Task: Add House Foods Organic Extra Firm Tofu to the cart.
Action: Mouse moved to (736, 251)
Screenshot: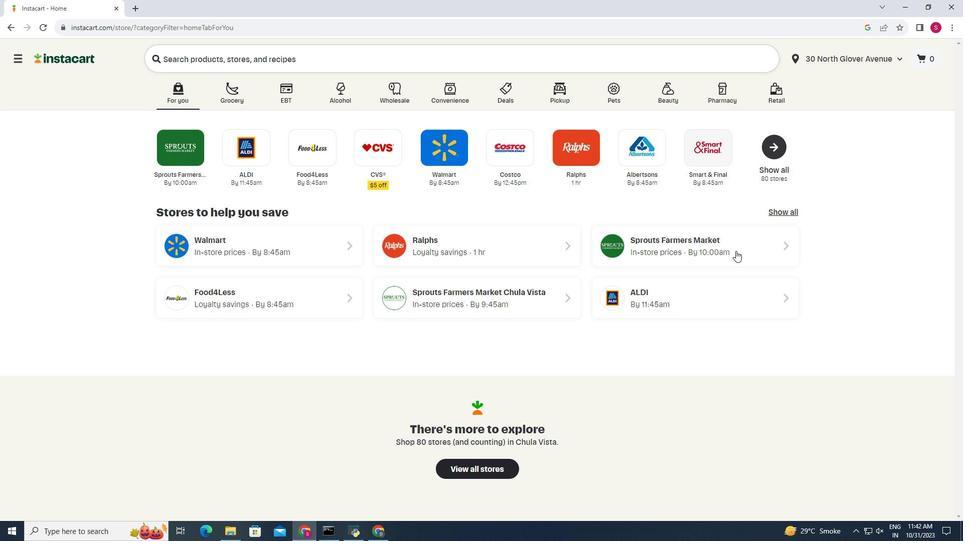 
Action: Mouse pressed left at (736, 251)
Screenshot: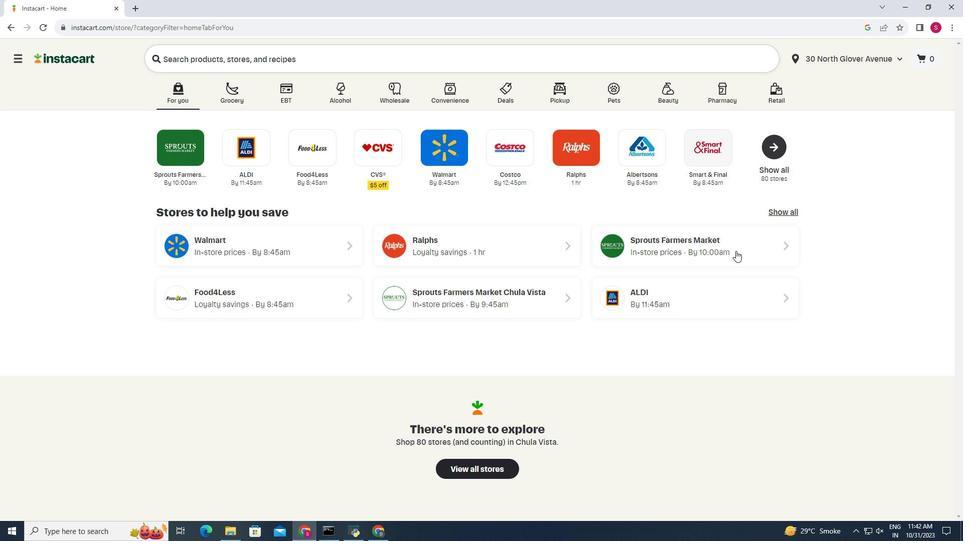 
Action: Mouse moved to (15, 441)
Screenshot: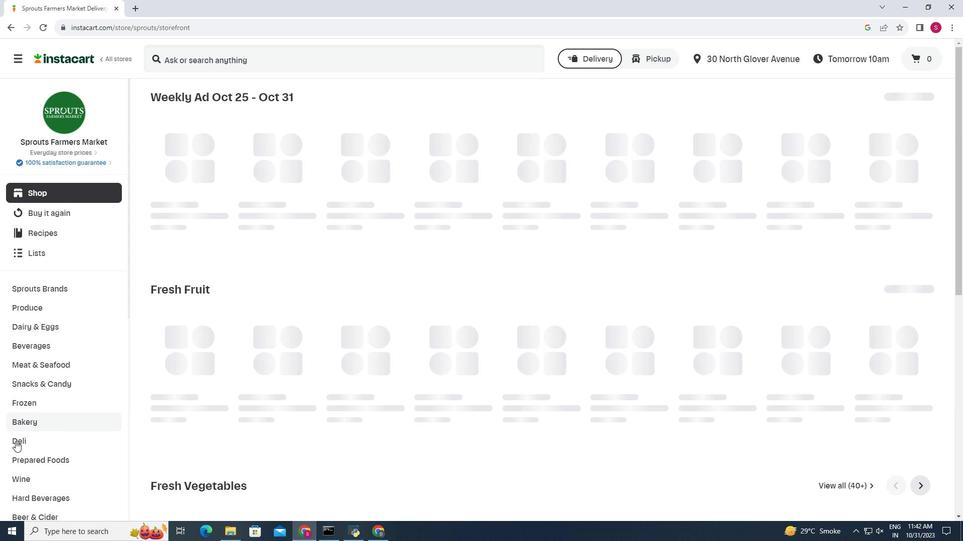 
Action: Mouse pressed left at (15, 441)
Screenshot: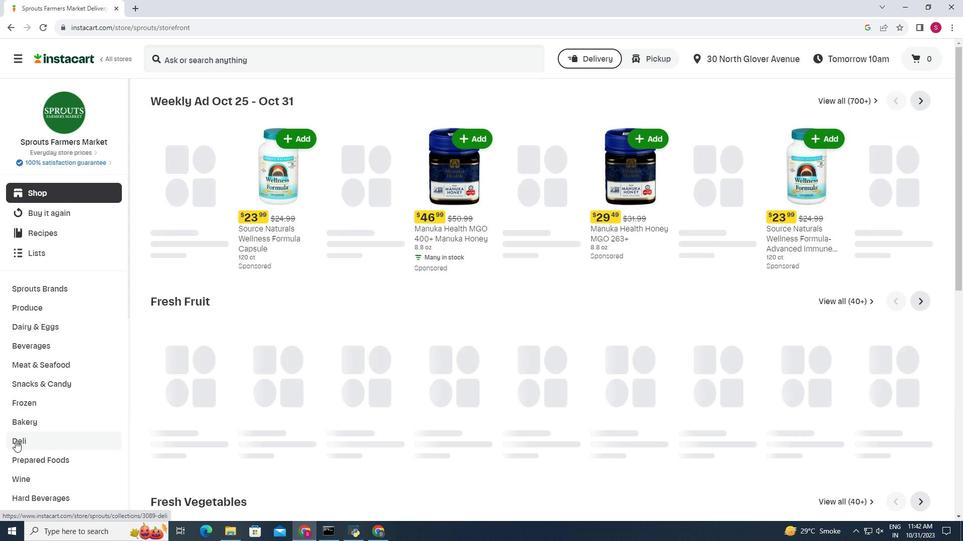 
Action: Mouse moved to (404, 124)
Screenshot: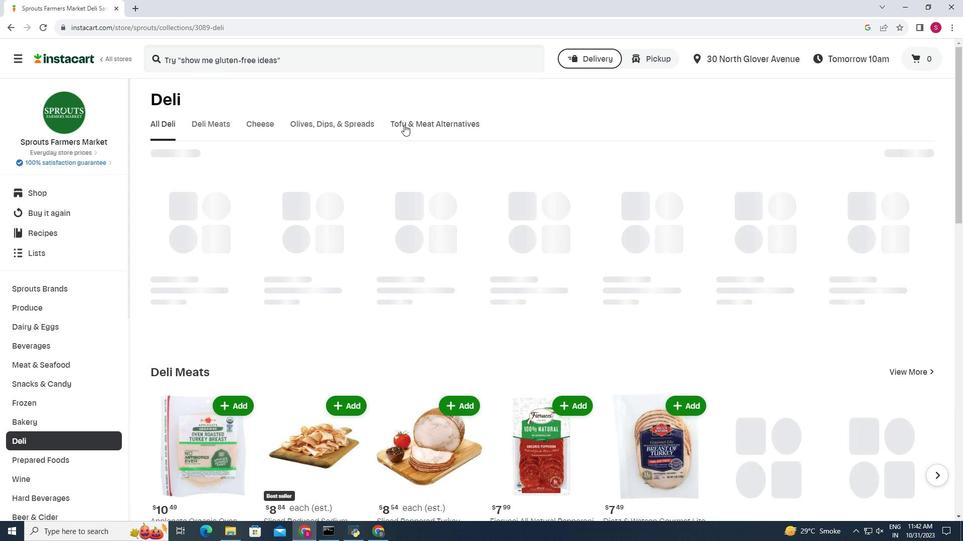 
Action: Mouse pressed left at (404, 124)
Screenshot: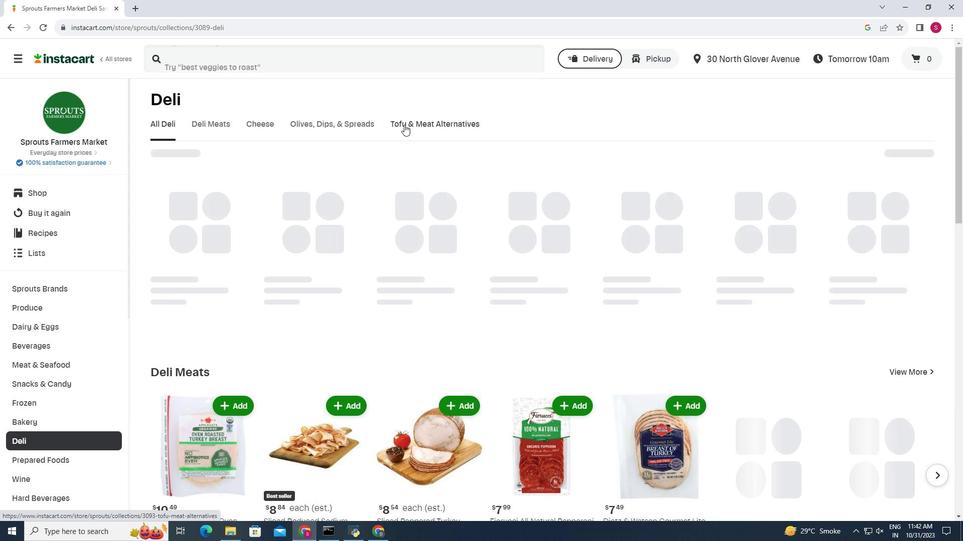 
Action: Mouse moved to (464, 177)
Screenshot: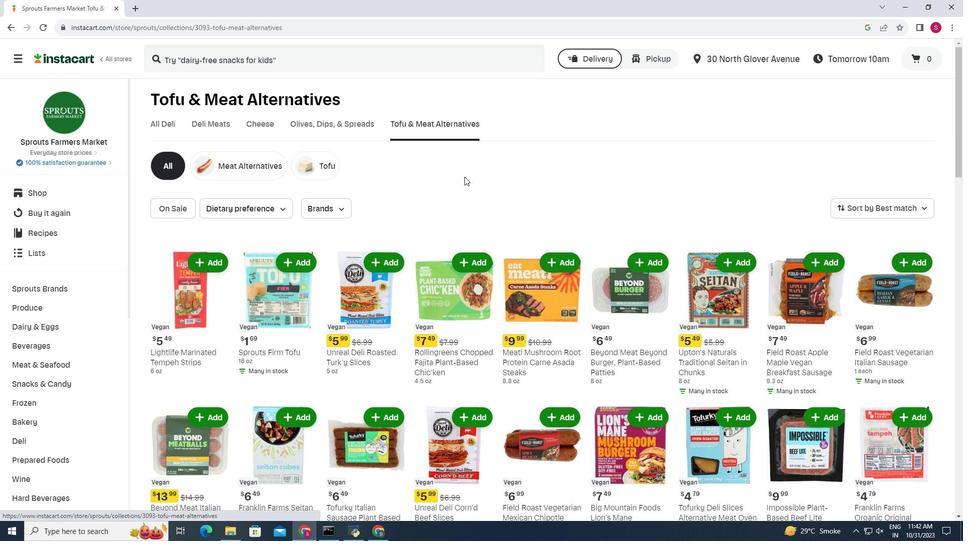 
Action: Mouse scrolled (464, 176) with delta (0, 0)
Screenshot: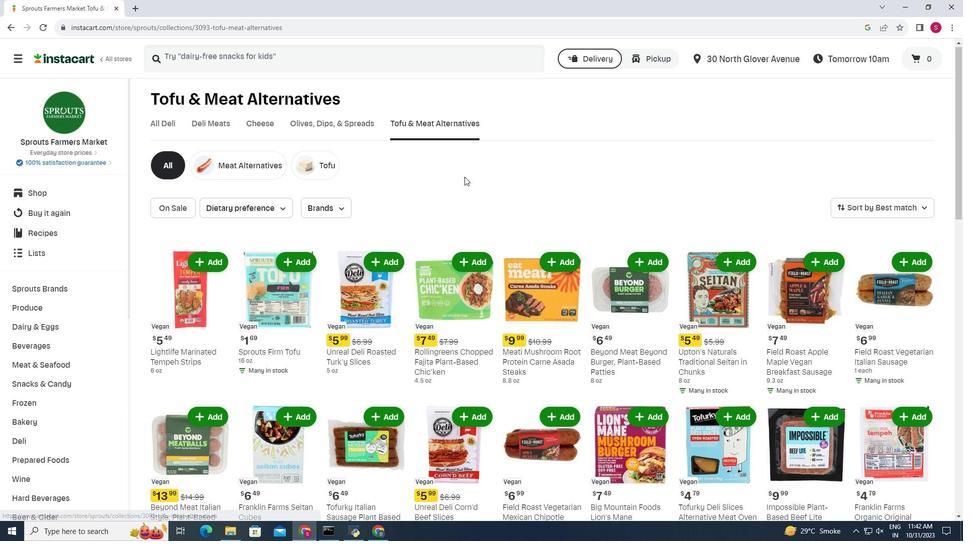 
Action: Mouse scrolled (464, 176) with delta (0, 0)
Screenshot: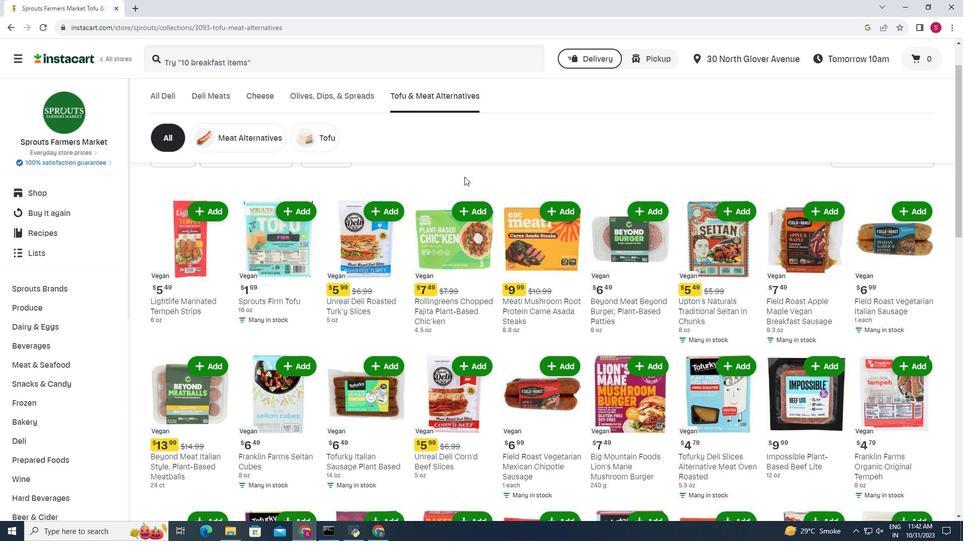 
Action: Mouse moved to (176, 231)
Screenshot: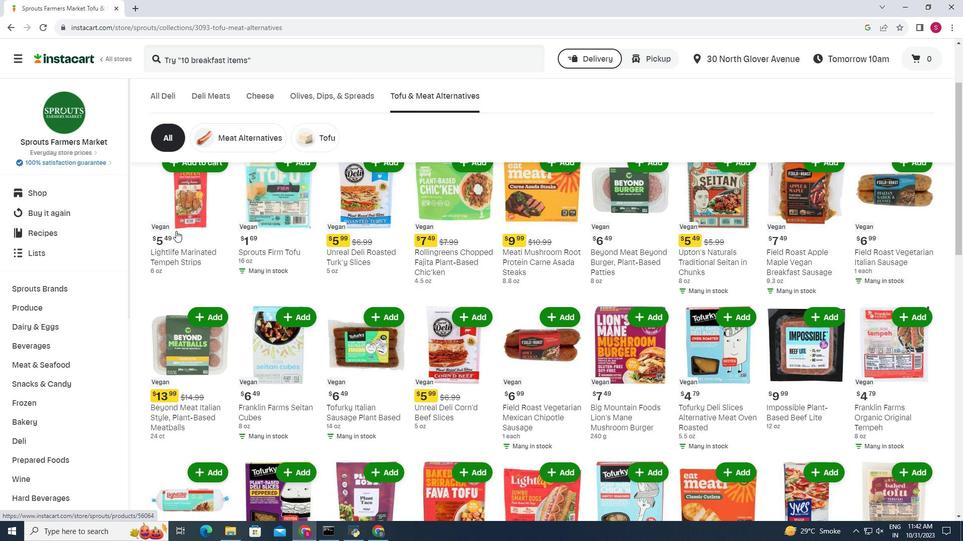 
Action: Mouse scrolled (176, 231) with delta (0, 0)
Screenshot: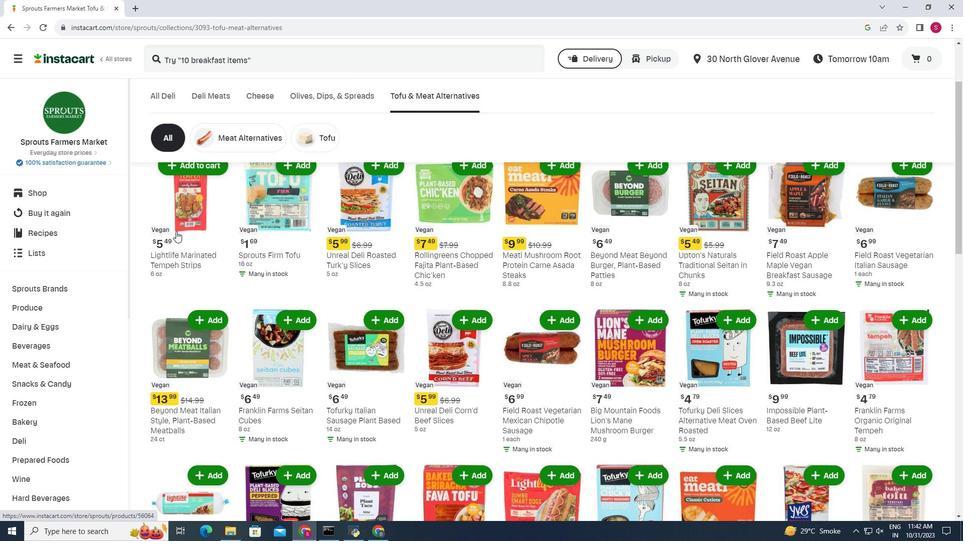 
Action: Mouse moved to (932, 309)
Screenshot: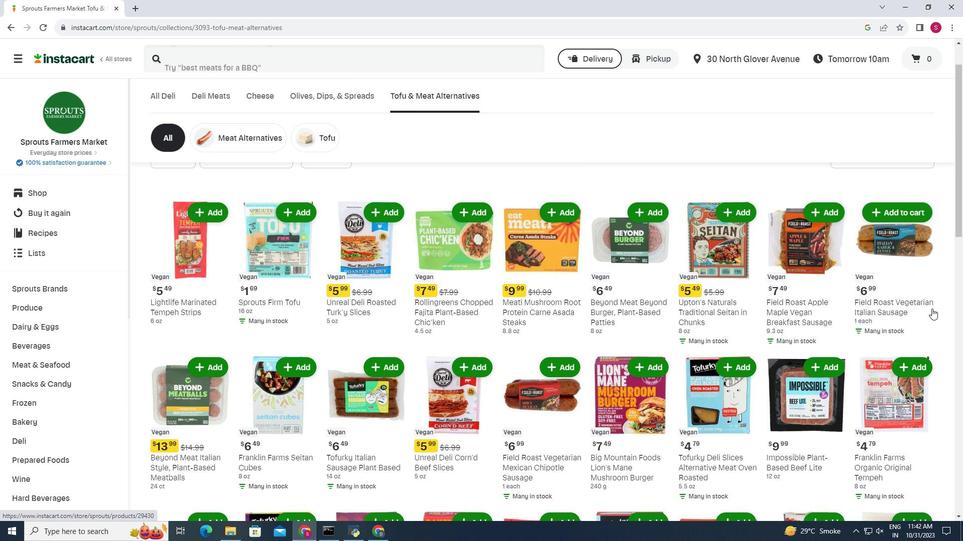
Action: Mouse scrolled (932, 308) with delta (0, 0)
Screenshot: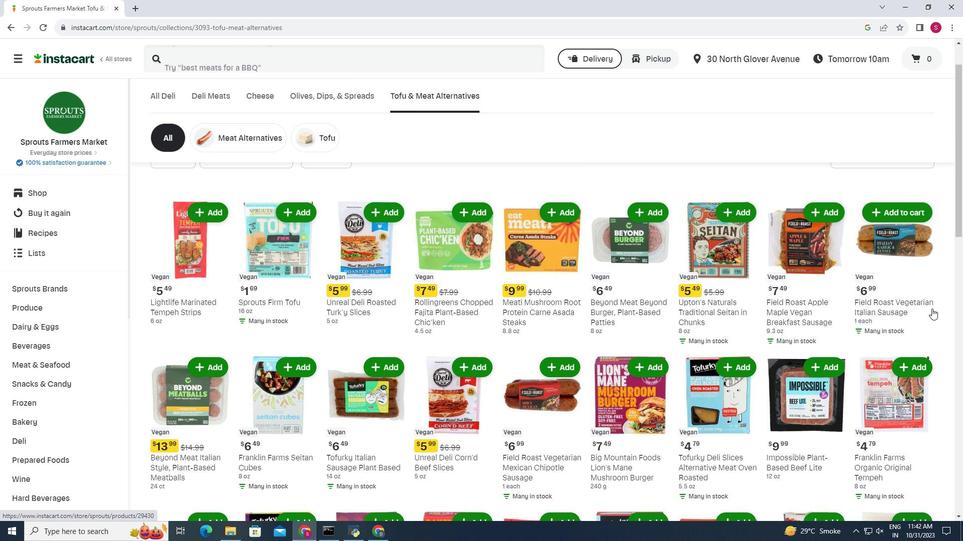 
Action: Mouse moved to (932, 309)
Screenshot: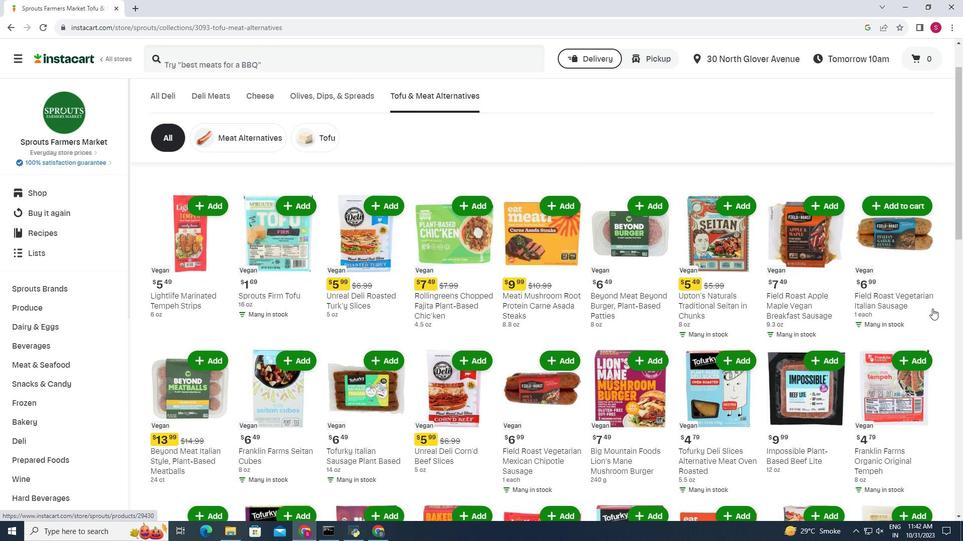 
Action: Mouse scrolled (932, 308) with delta (0, 0)
Screenshot: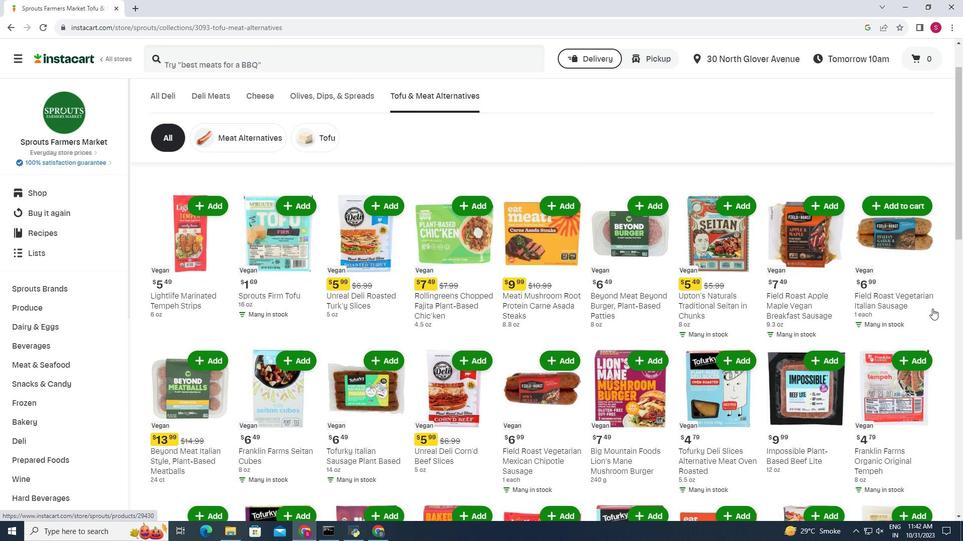 
Action: Mouse moved to (199, 319)
Screenshot: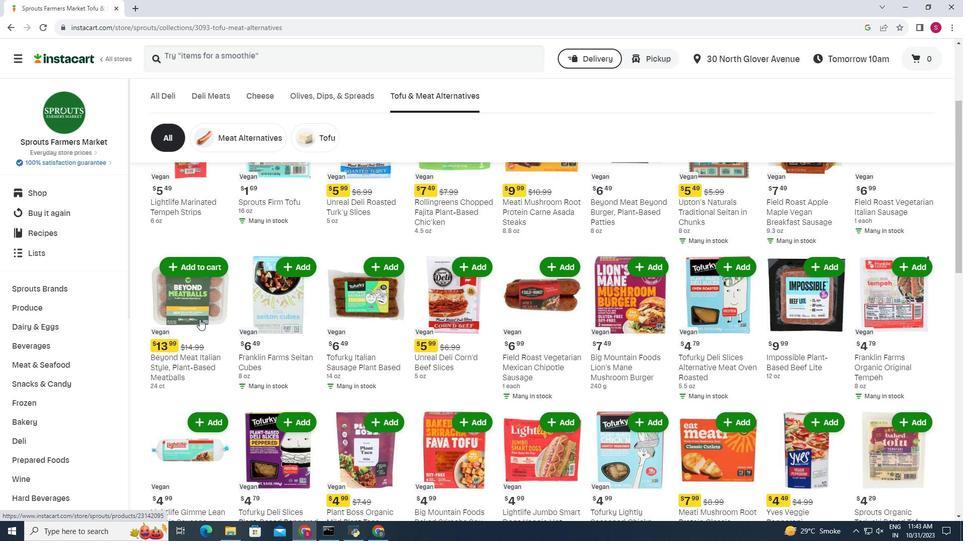 
Action: Mouse scrolled (199, 319) with delta (0, 0)
Screenshot: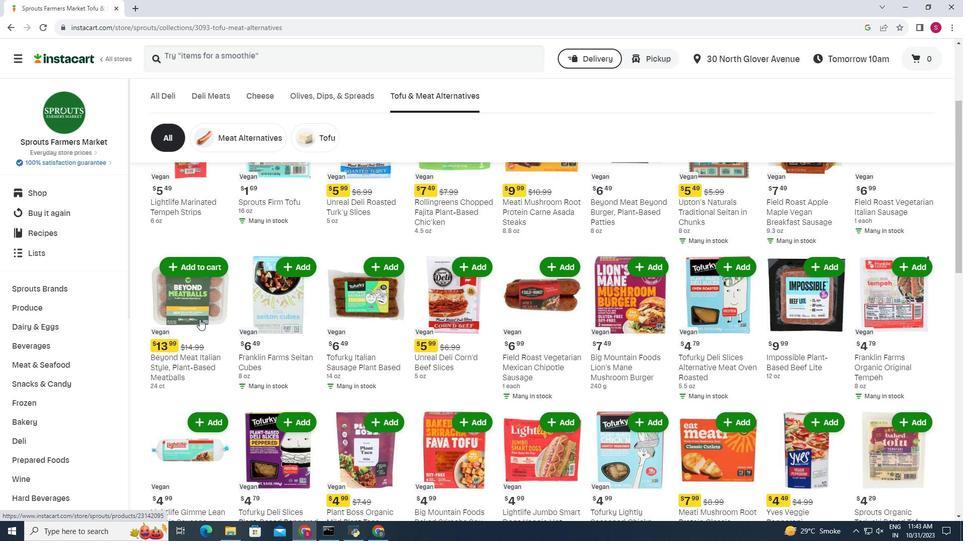 
Action: Mouse moved to (199, 320)
Screenshot: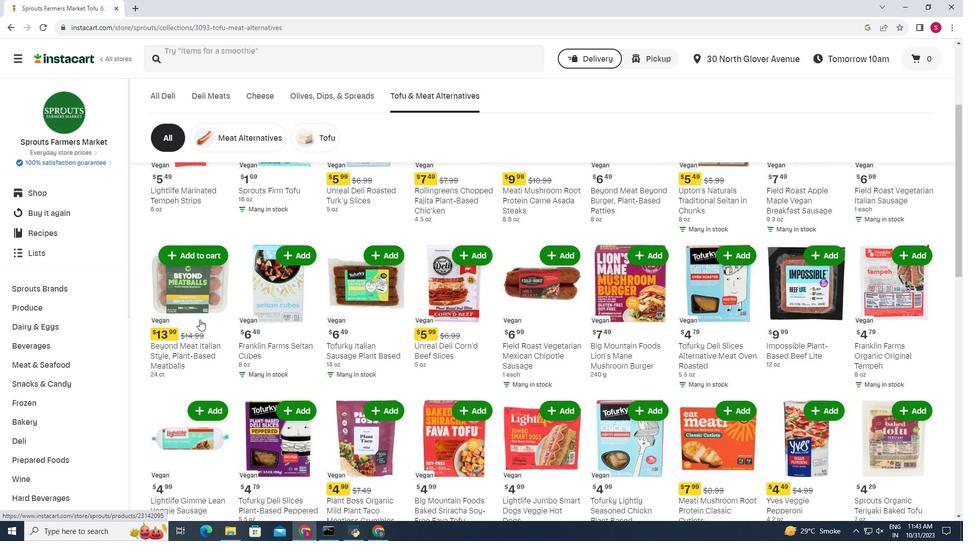 
Action: Mouse scrolled (199, 319) with delta (0, 0)
Screenshot: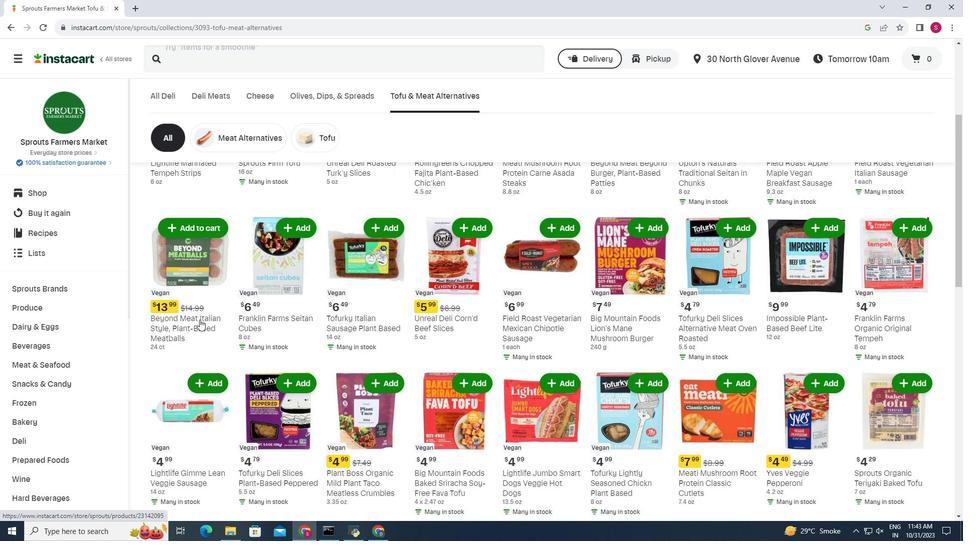 
Action: Mouse moved to (877, 373)
Screenshot: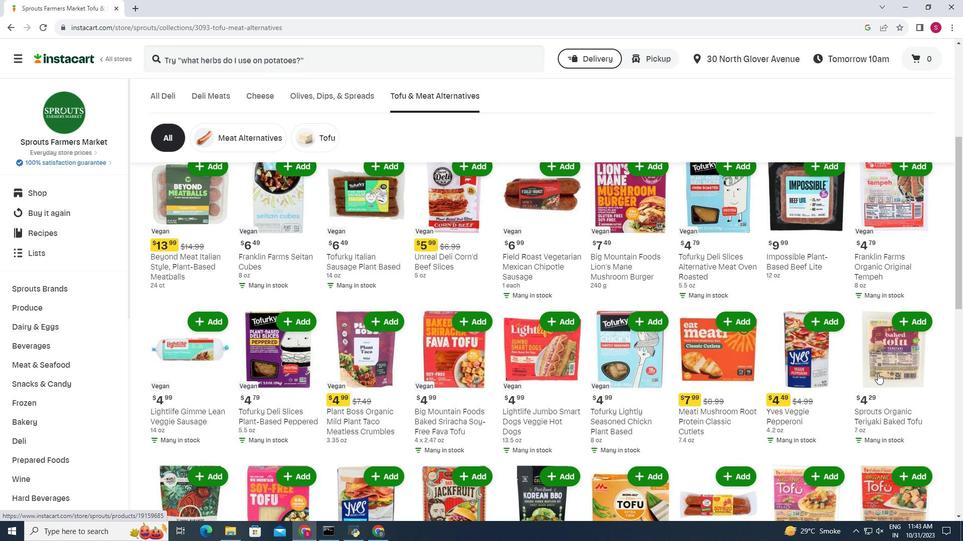 
Action: Mouse scrolled (877, 372) with delta (0, 0)
Screenshot: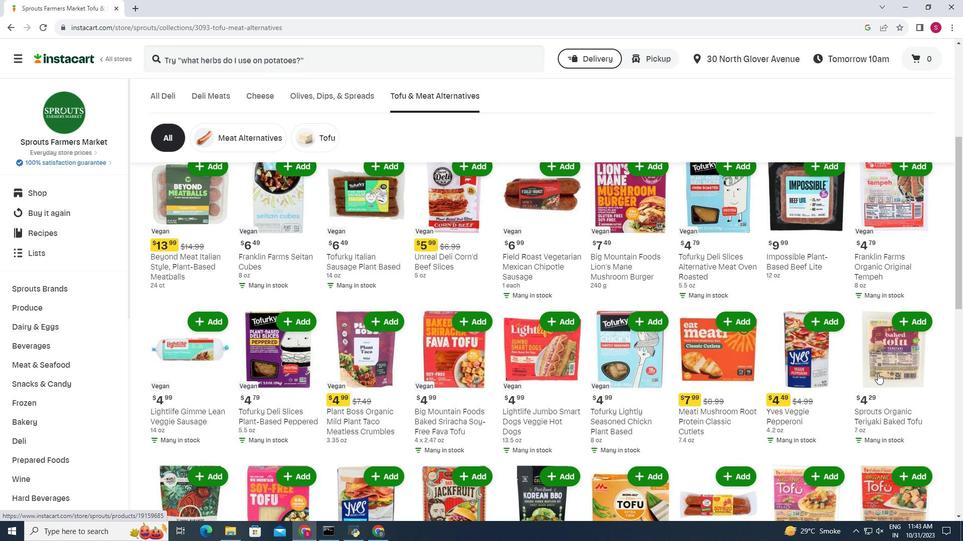 
Action: Mouse moved to (878, 373)
Screenshot: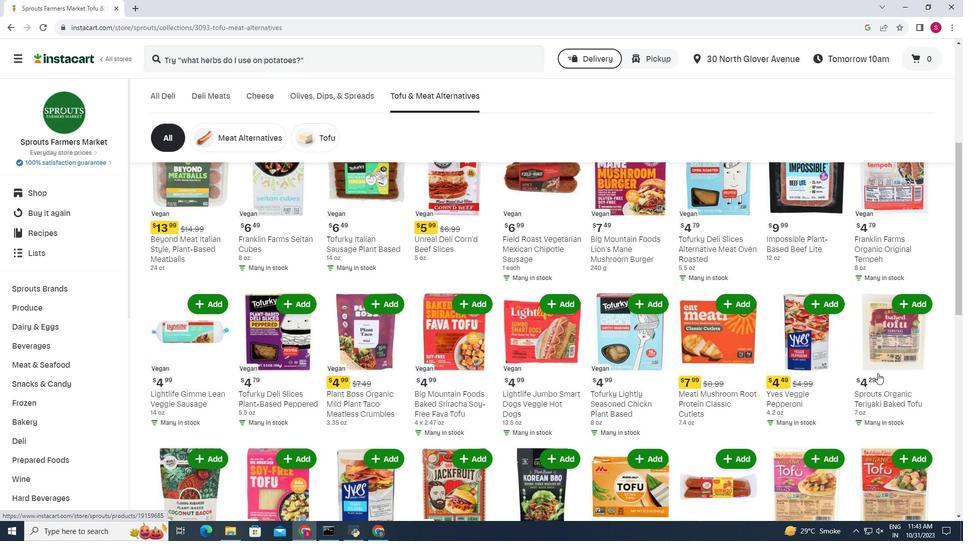 
Action: Mouse scrolled (878, 373) with delta (0, 0)
Screenshot: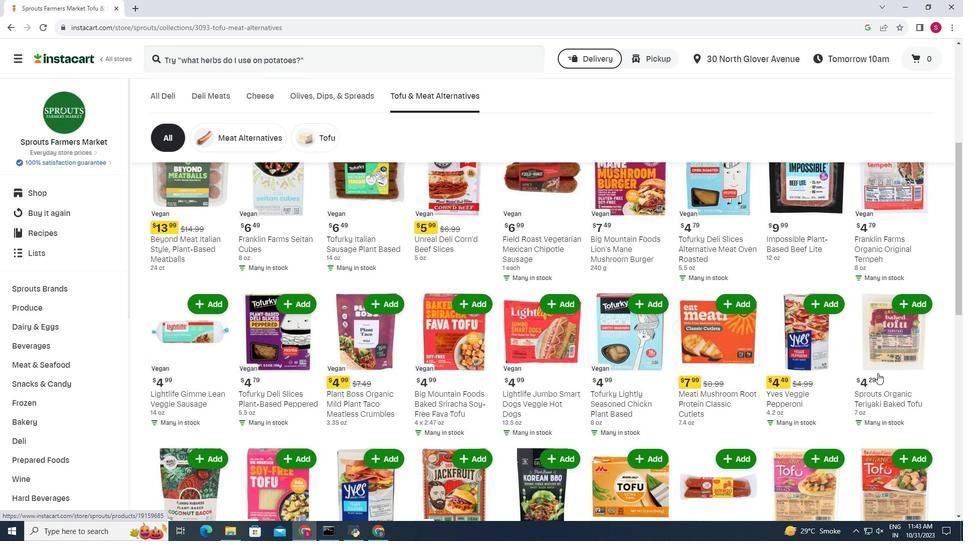 
Action: Mouse moved to (878, 373)
Screenshot: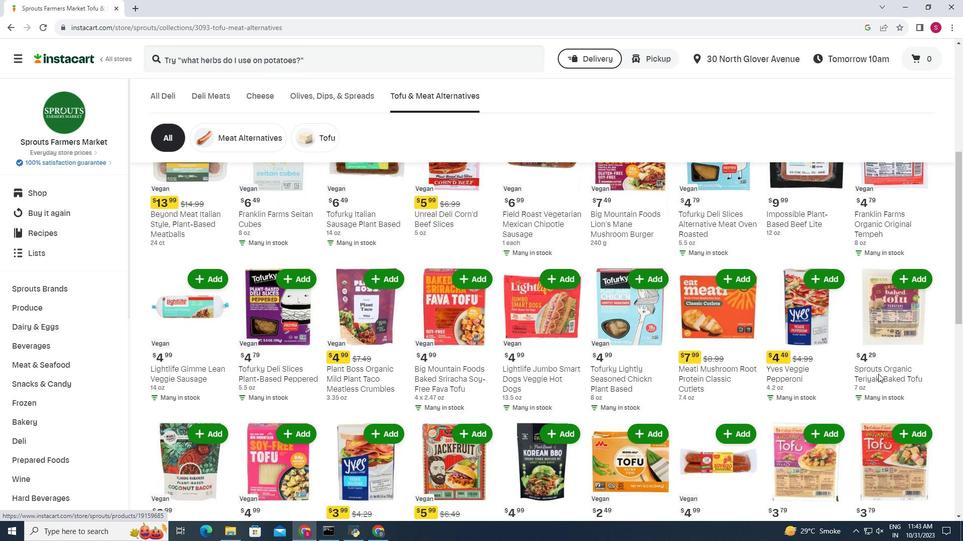 
Action: Mouse scrolled (878, 373) with delta (0, 0)
Screenshot: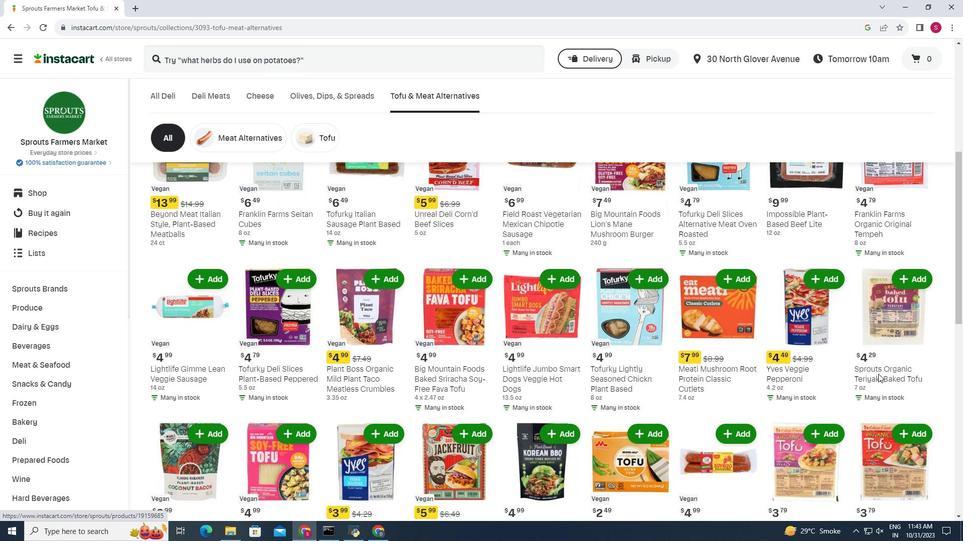 
Action: Mouse moved to (813, 327)
Screenshot: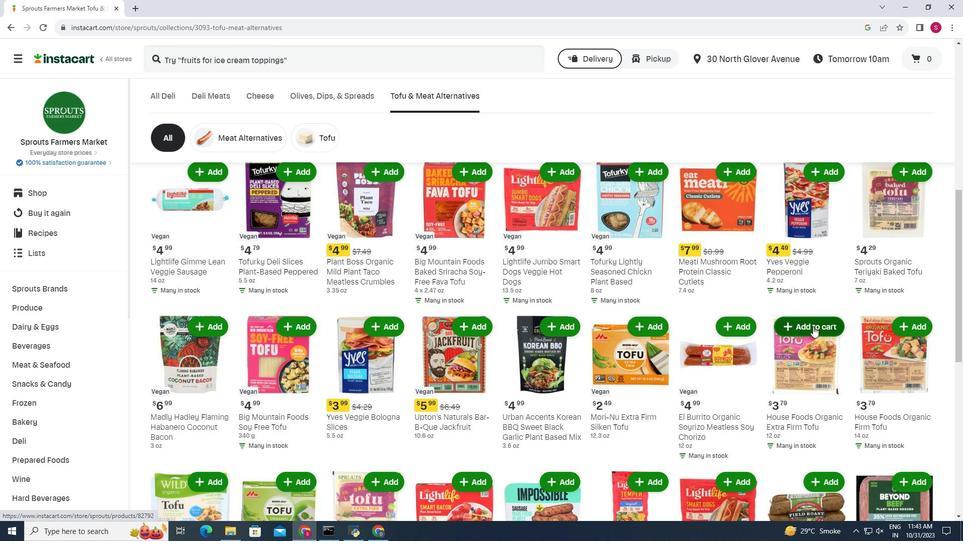 
Action: Mouse pressed left at (813, 327)
Screenshot: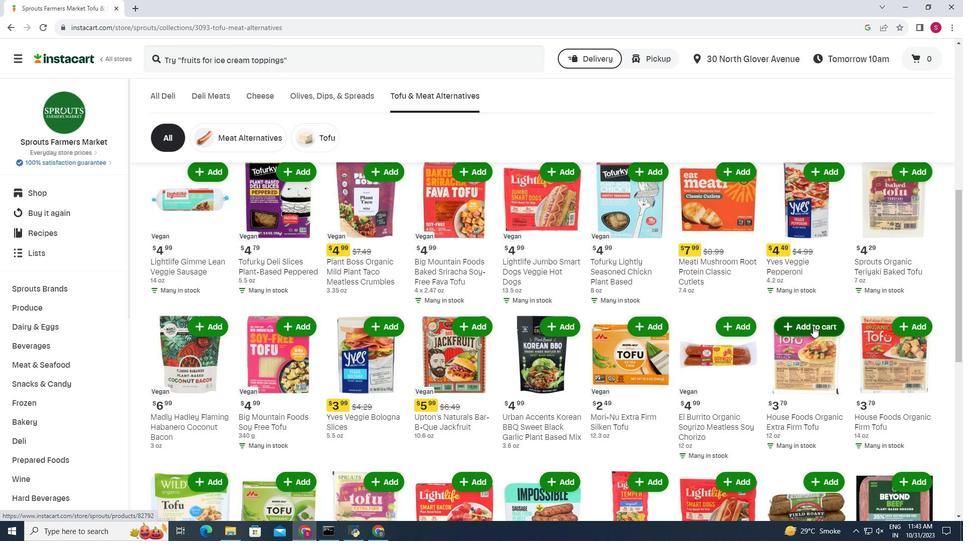
Action: Mouse moved to (821, 308)
Screenshot: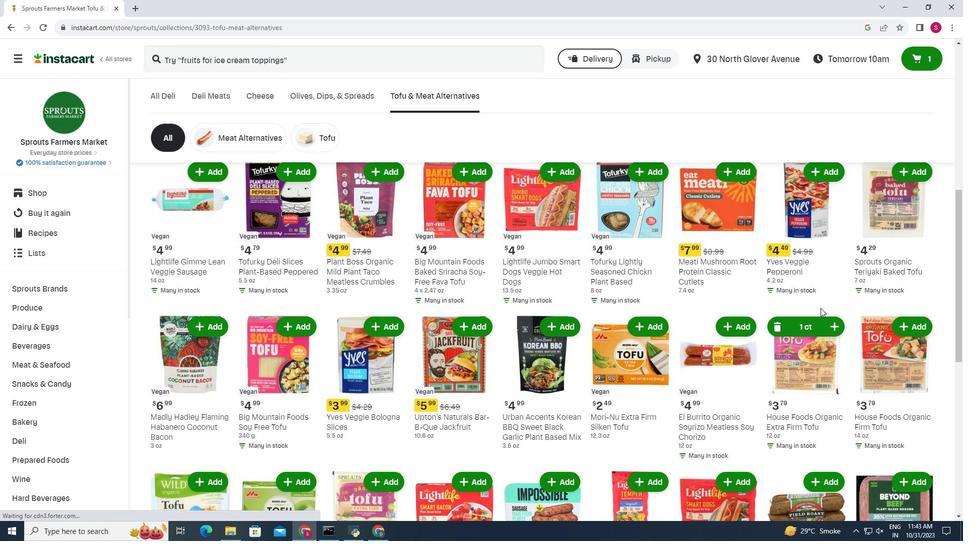 
